 Task: Show available start times in increments of 15 minutes.
Action: Mouse moved to (194, 435)
Screenshot: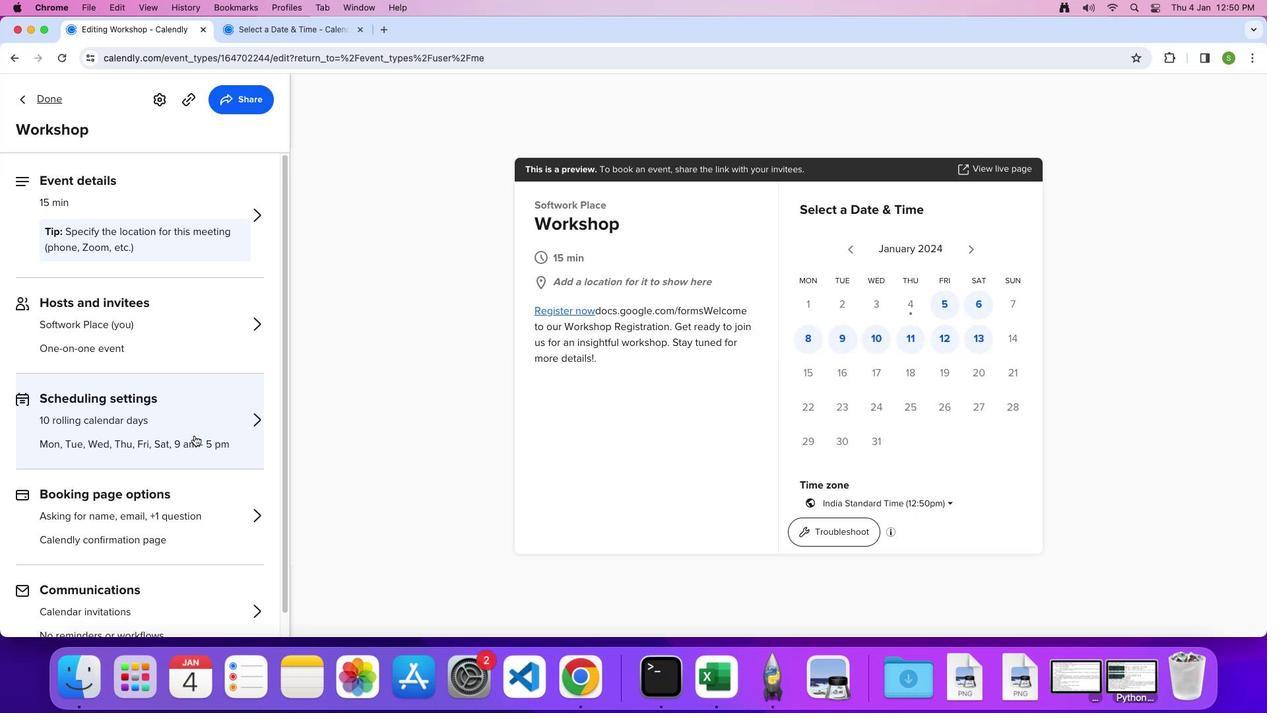 
Action: Mouse pressed left at (194, 435)
Screenshot: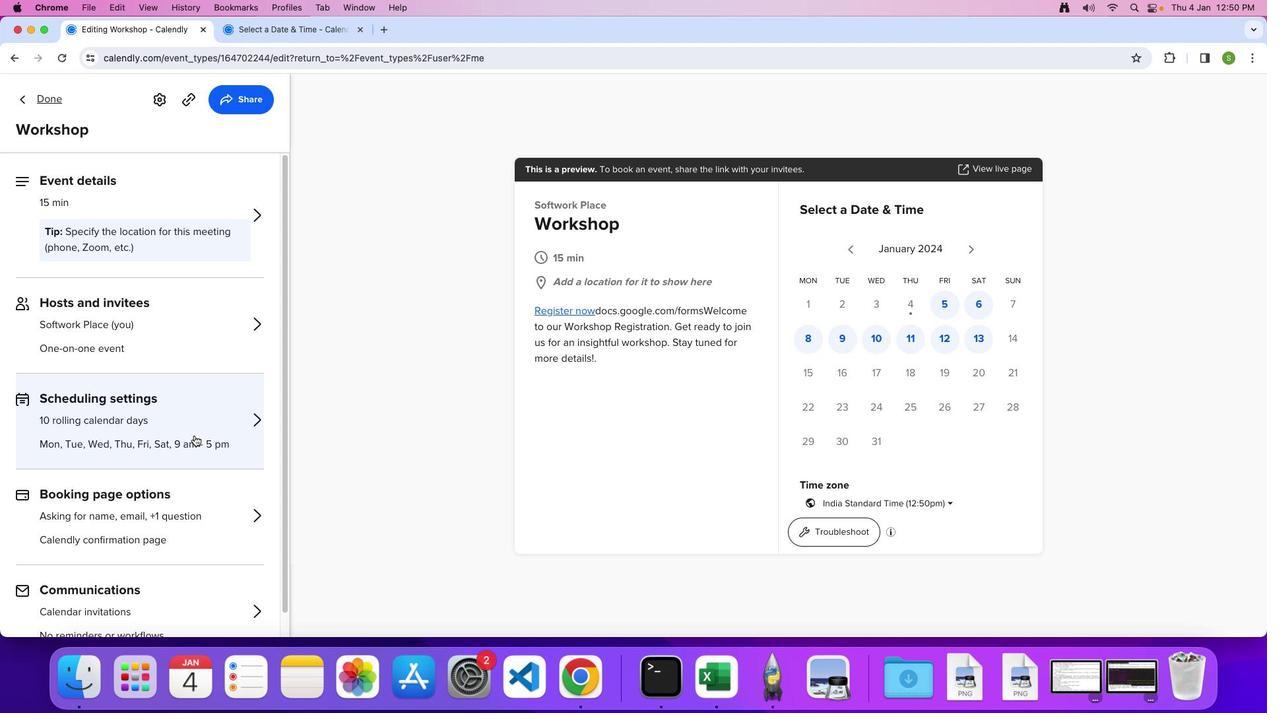 
Action: Mouse moved to (181, 453)
Screenshot: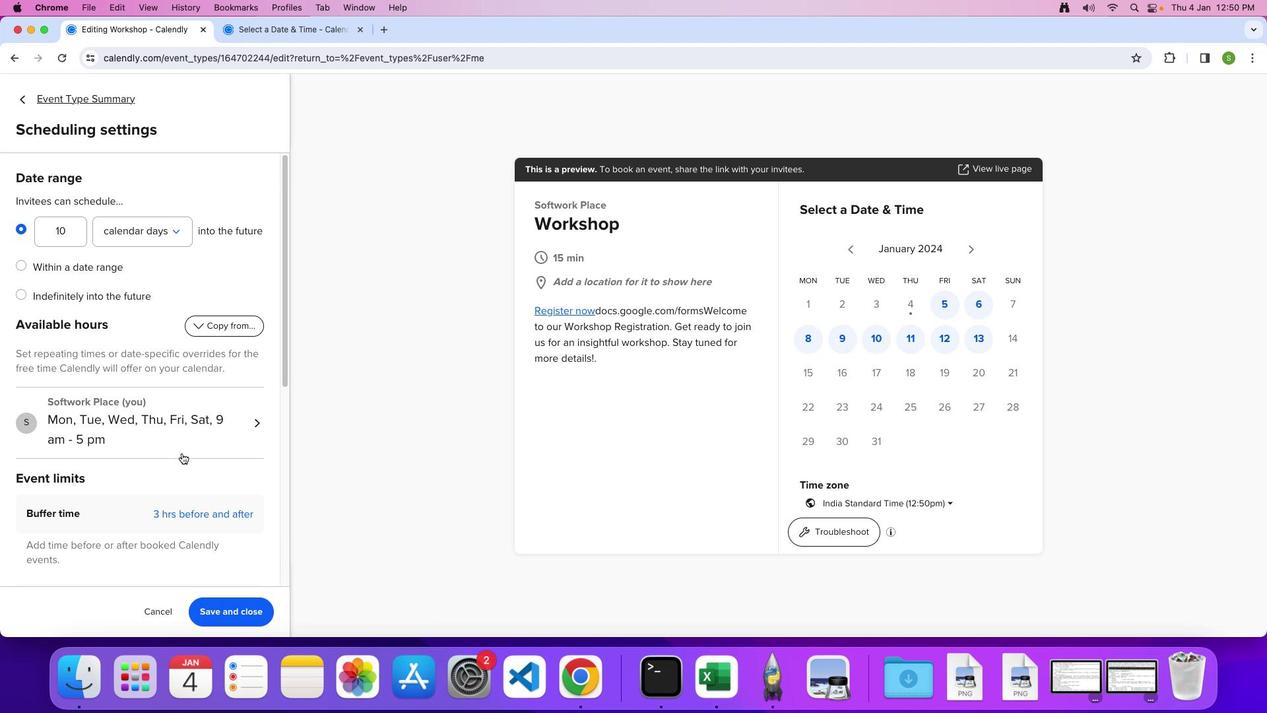 
Action: Mouse scrolled (181, 453) with delta (0, 0)
Screenshot: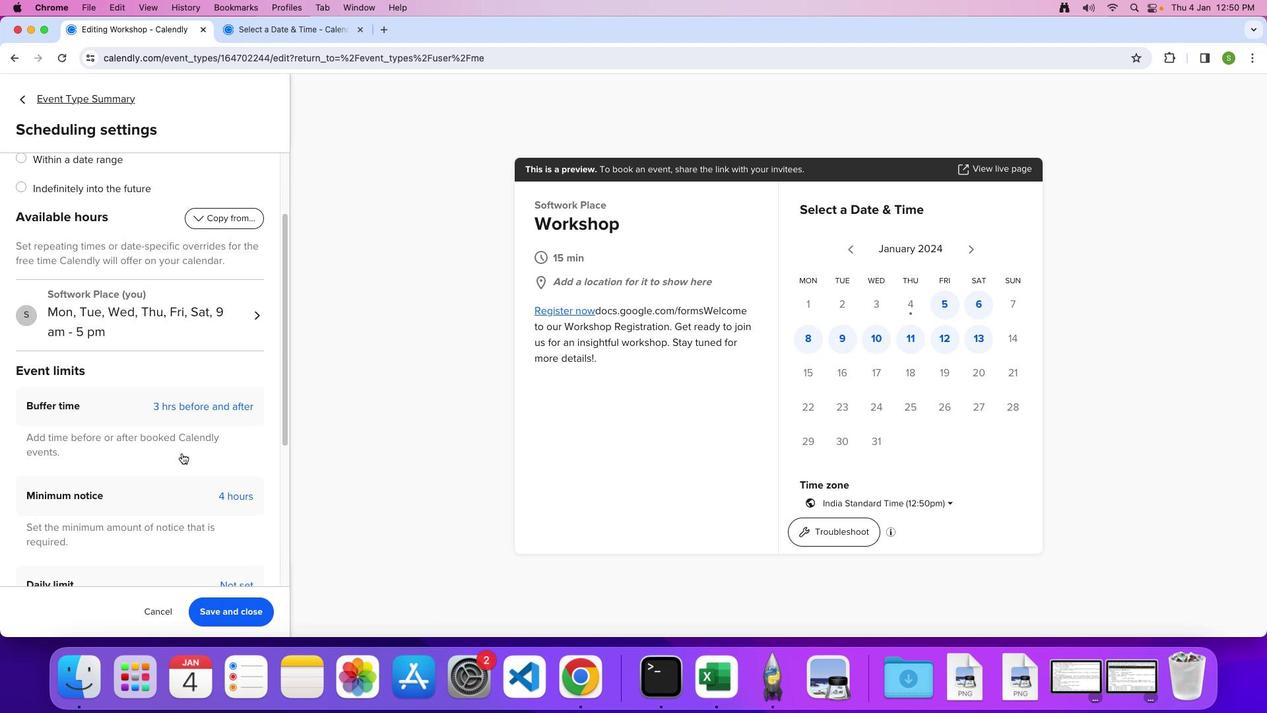 
Action: Mouse scrolled (181, 453) with delta (0, 0)
Screenshot: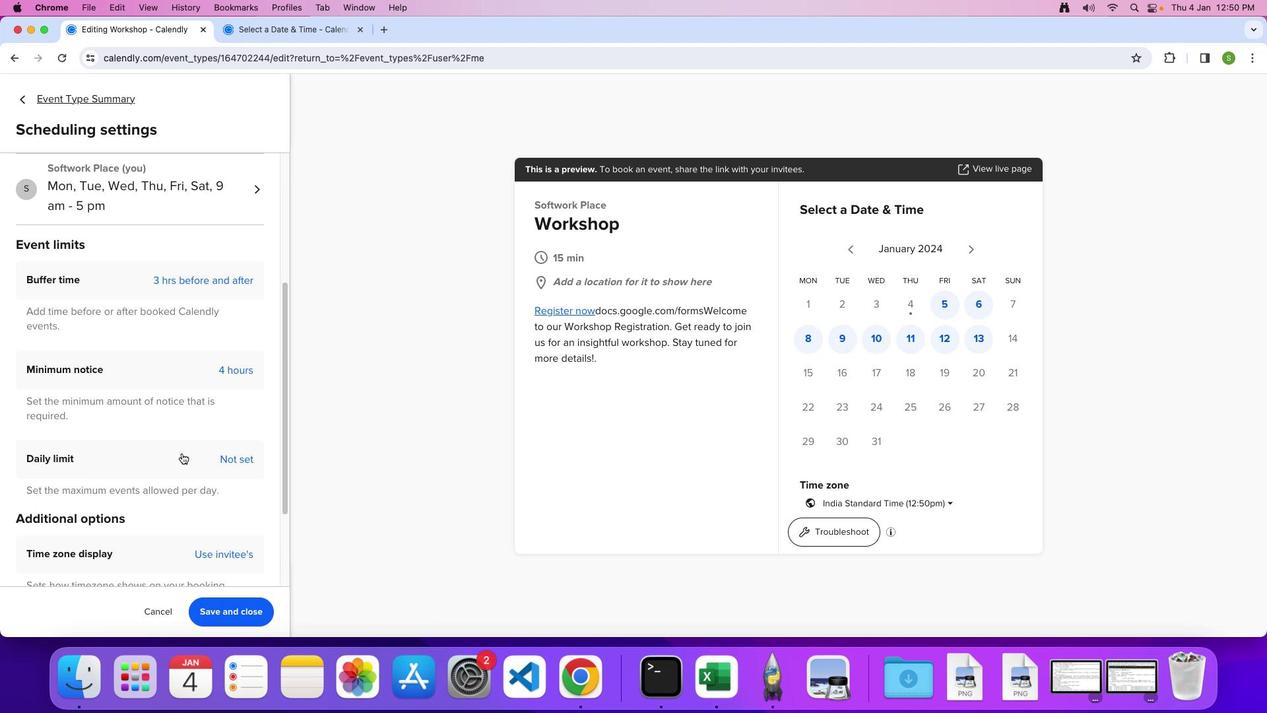 
Action: Mouse scrolled (181, 453) with delta (0, -2)
Screenshot: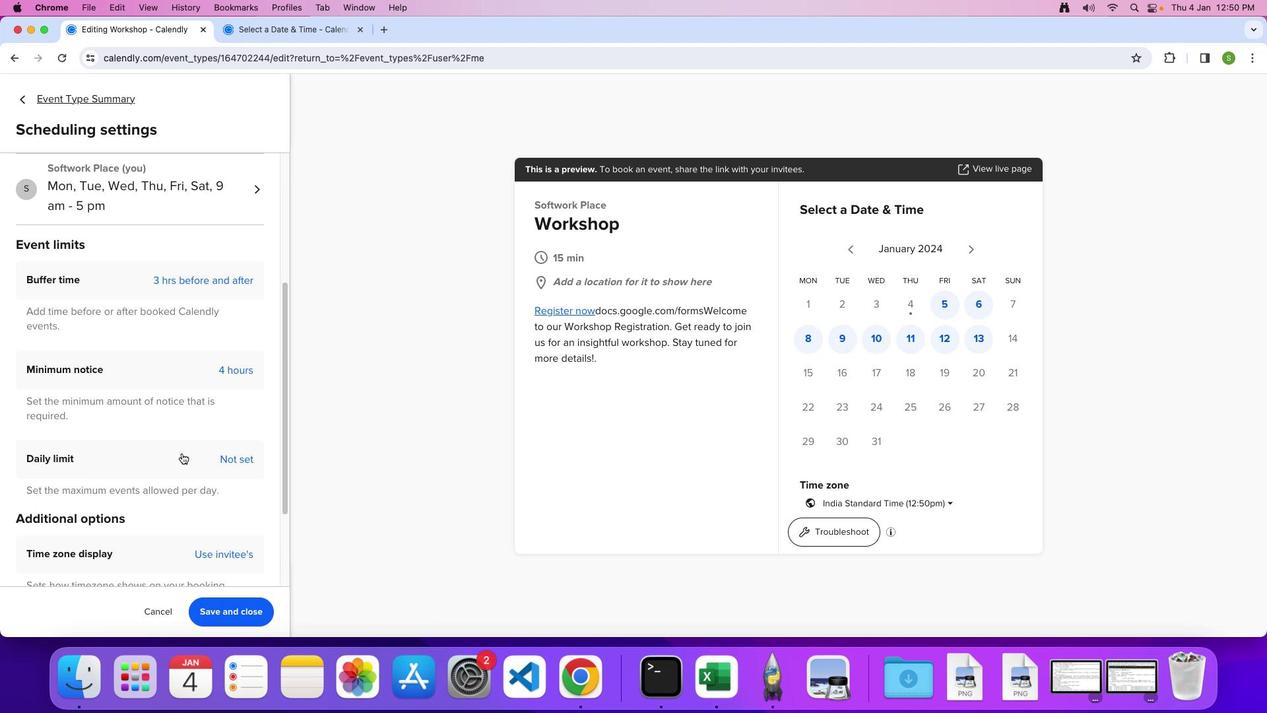 
Action: Mouse scrolled (181, 453) with delta (0, -3)
Screenshot: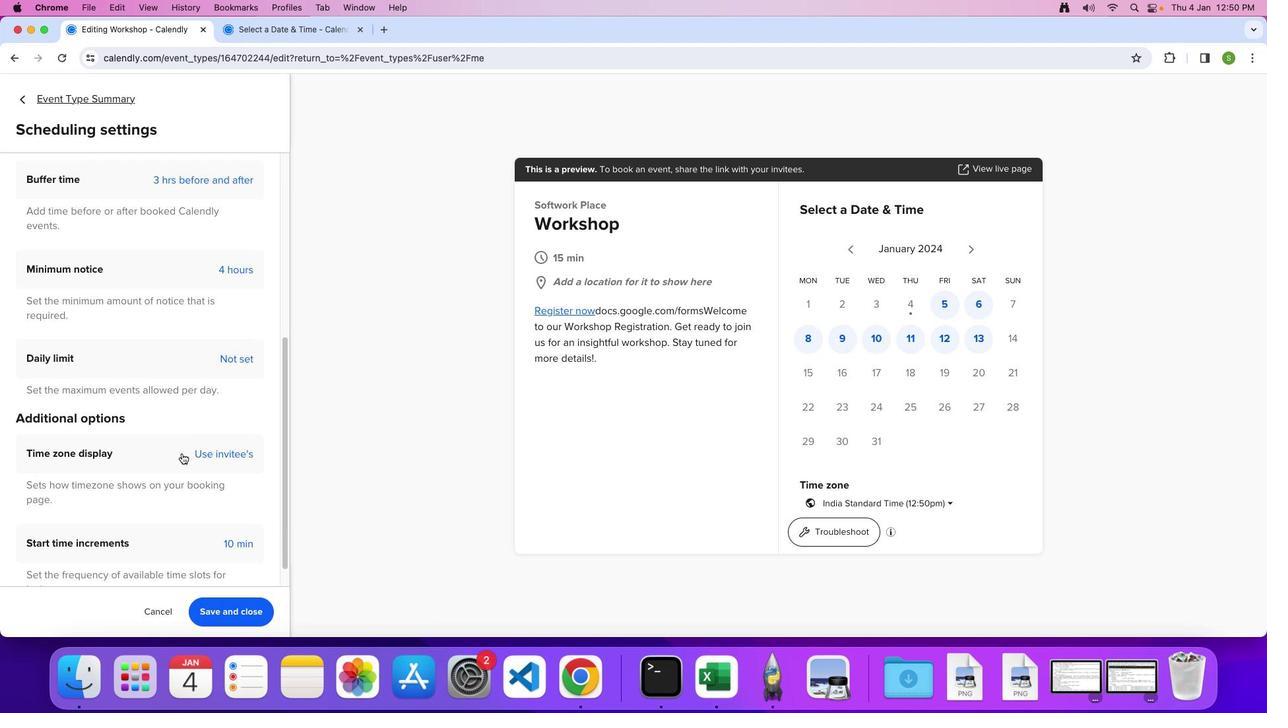 
Action: Mouse scrolled (181, 453) with delta (0, 0)
Screenshot: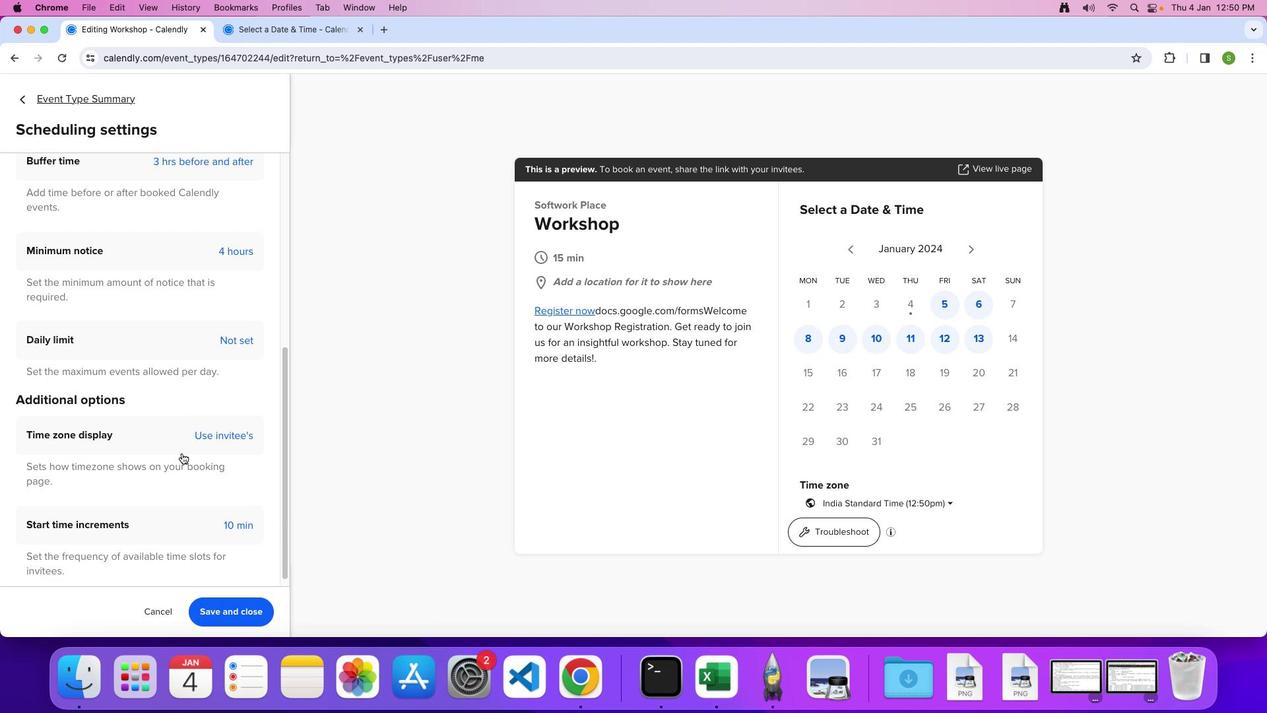 
Action: Mouse scrolled (181, 453) with delta (0, 0)
Screenshot: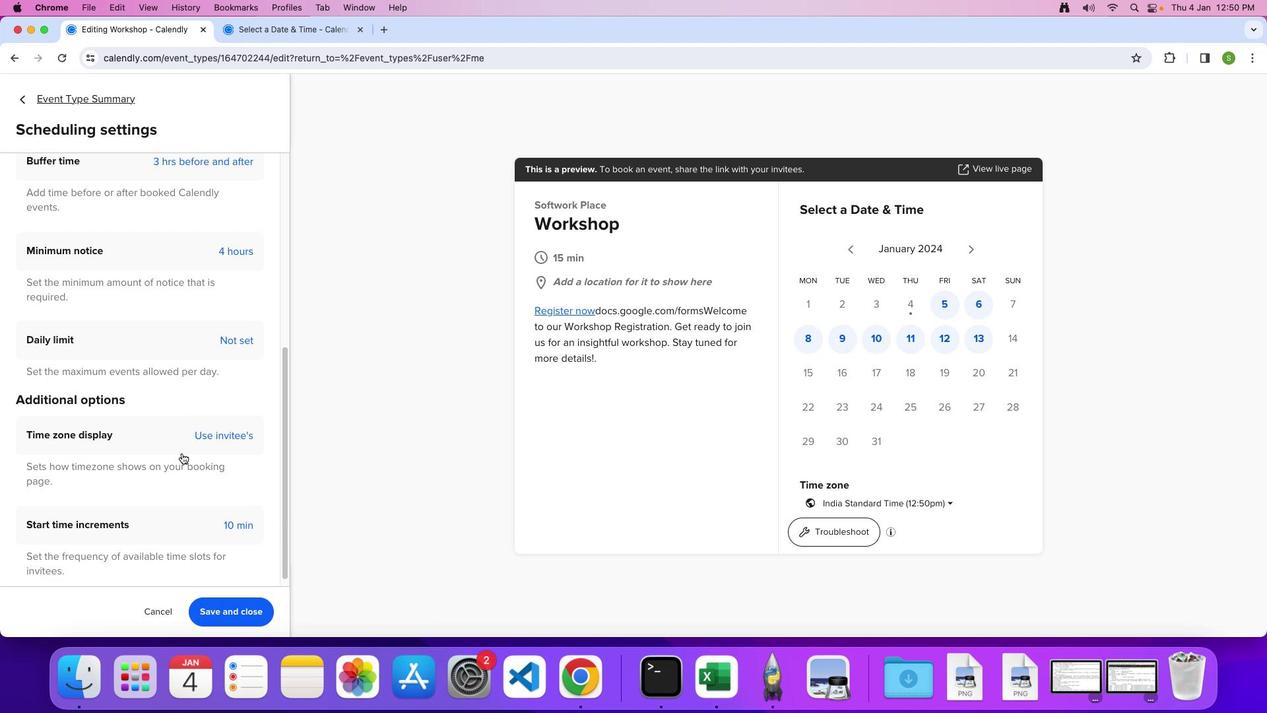 
Action: Mouse scrolled (181, 453) with delta (0, -3)
Screenshot: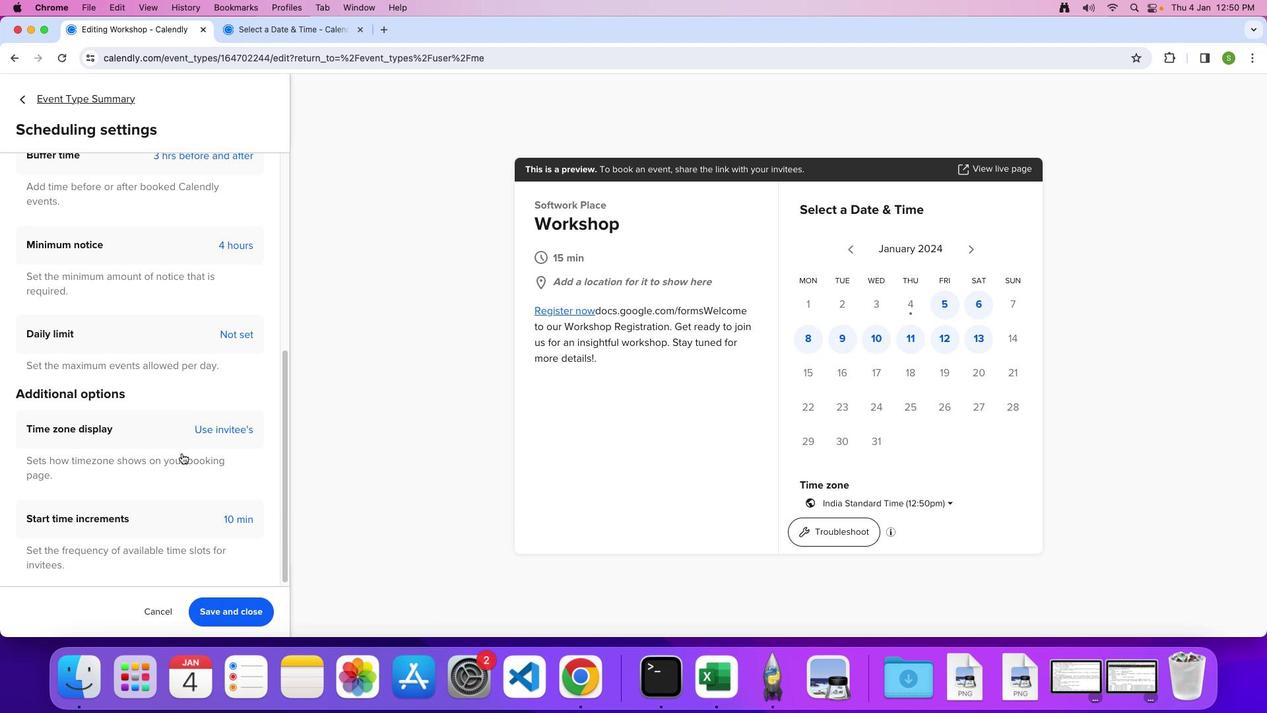 
Action: Mouse scrolled (181, 453) with delta (0, -3)
Screenshot: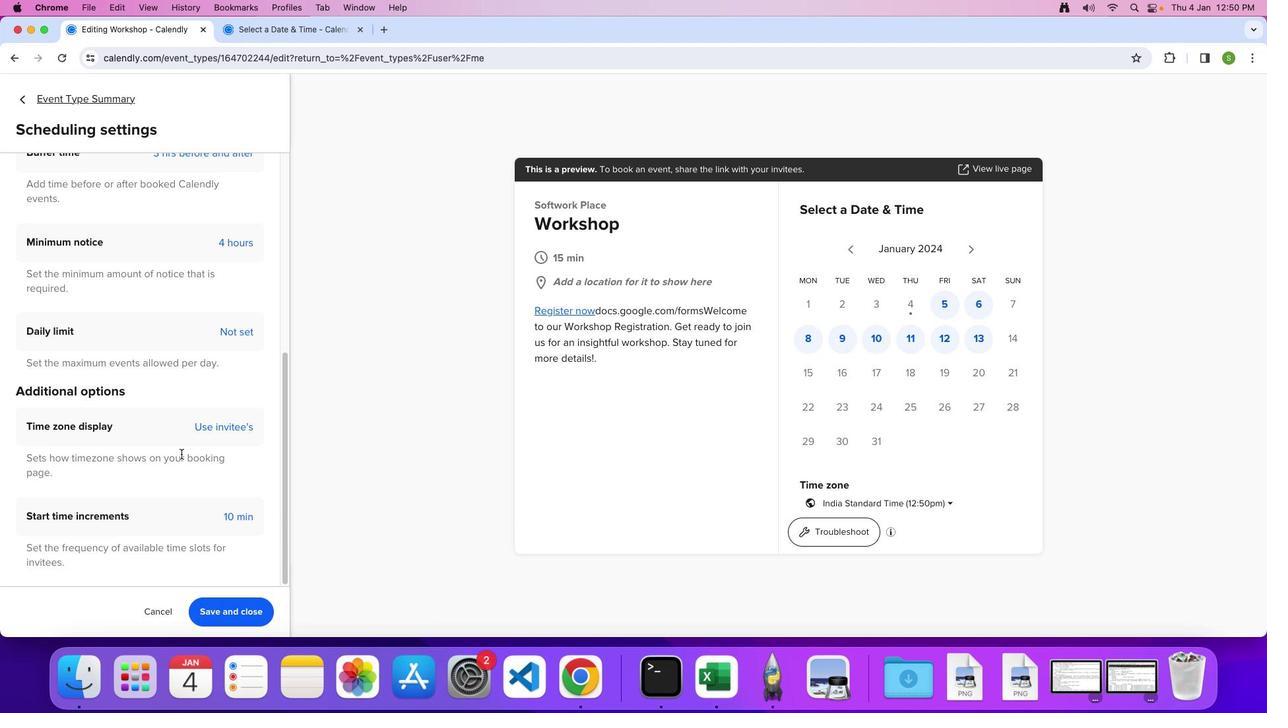 
Action: Mouse moved to (166, 512)
Screenshot: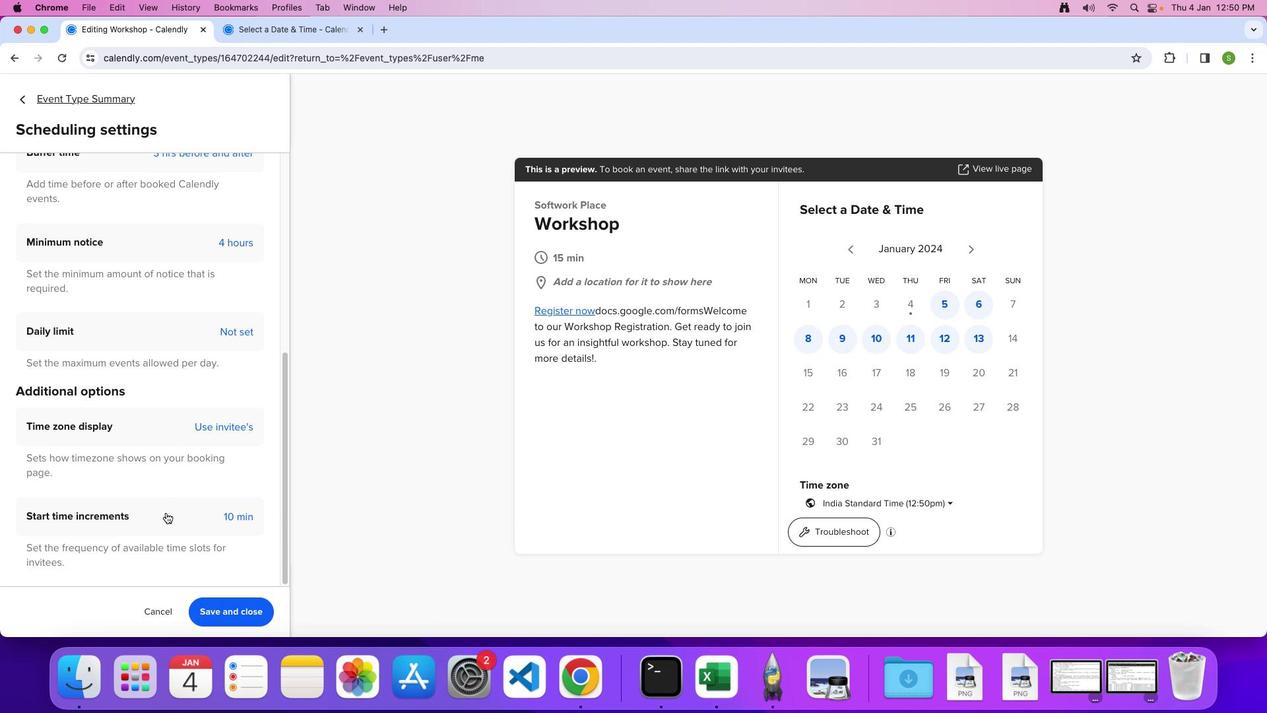 
Action: Mouse pressed left at (166, 512)
Screenshot: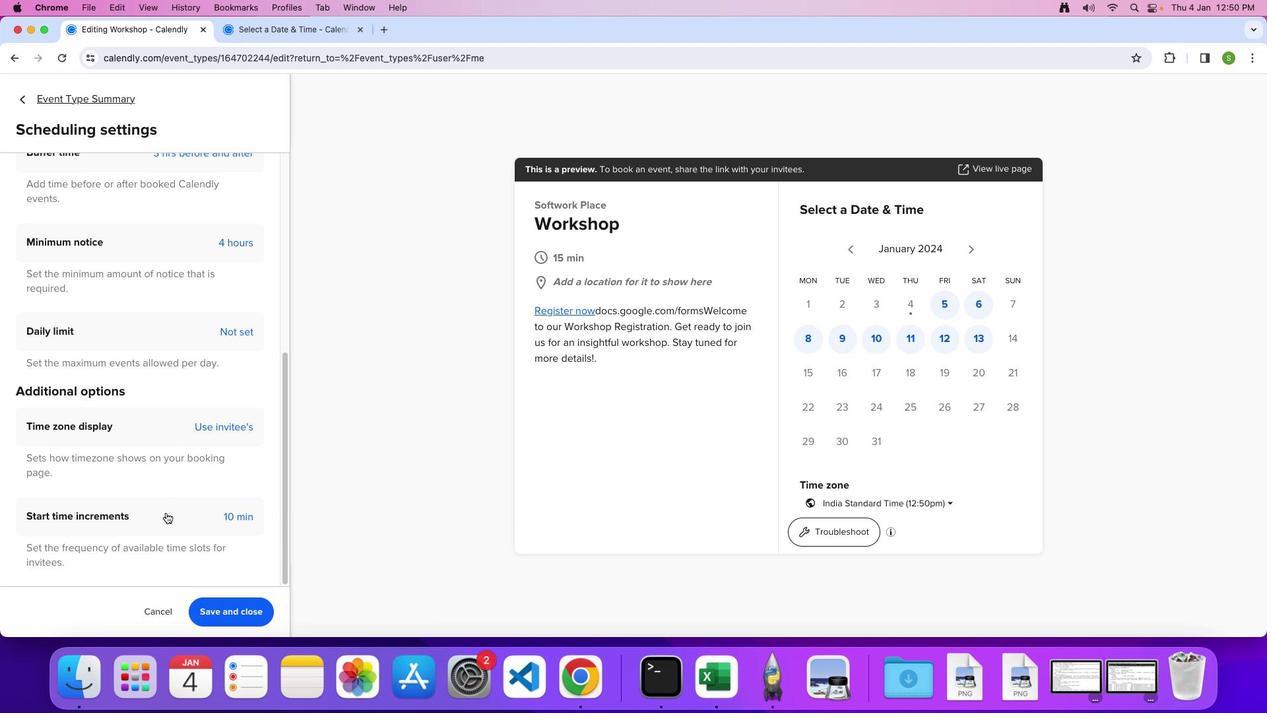 
Action: Mouse moved to (169, 520)
Screenshot: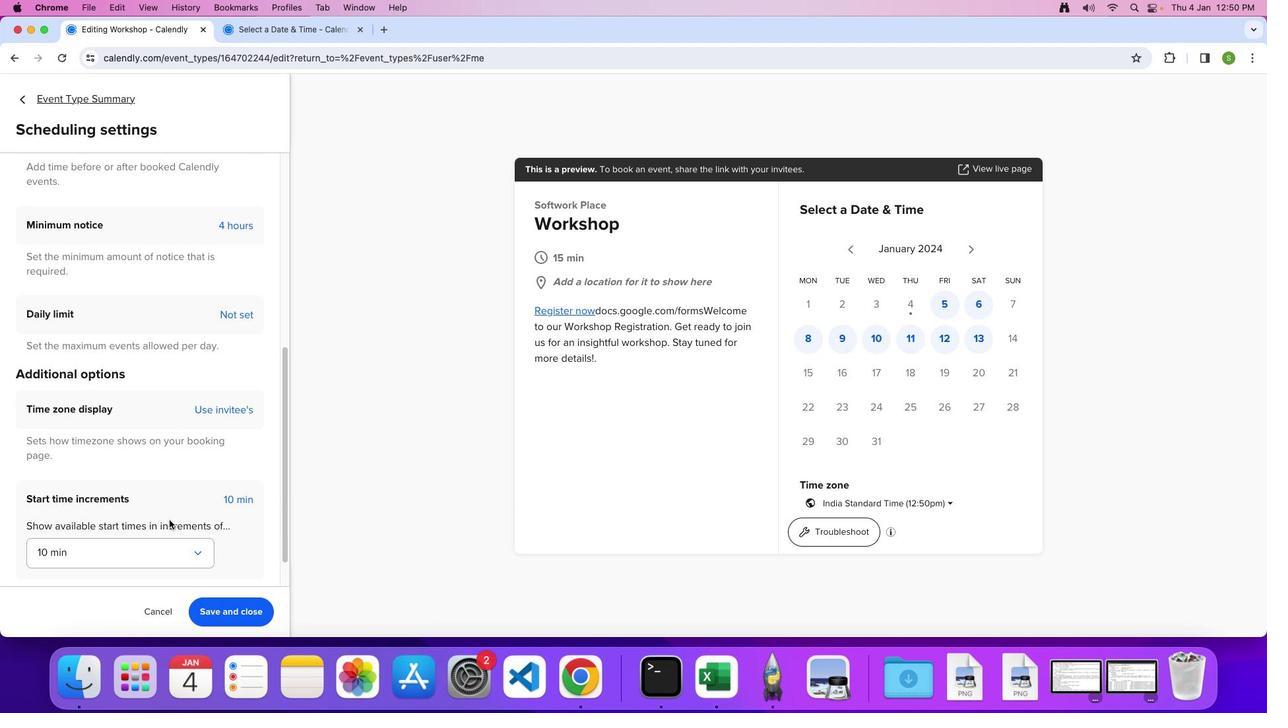 
Action: Mouse scrolled (169, 520) with delta (0, 0)
Screenshot: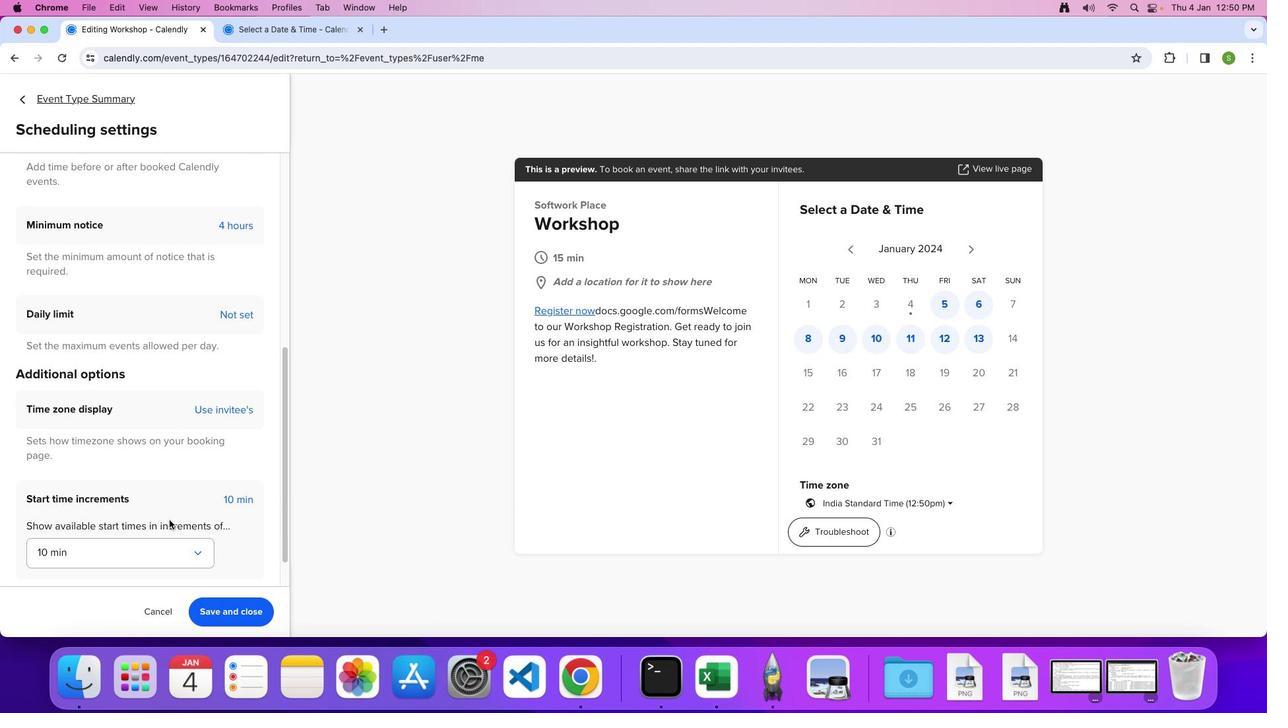 
Action: Mouse moved to (169, 519)
Screenshot: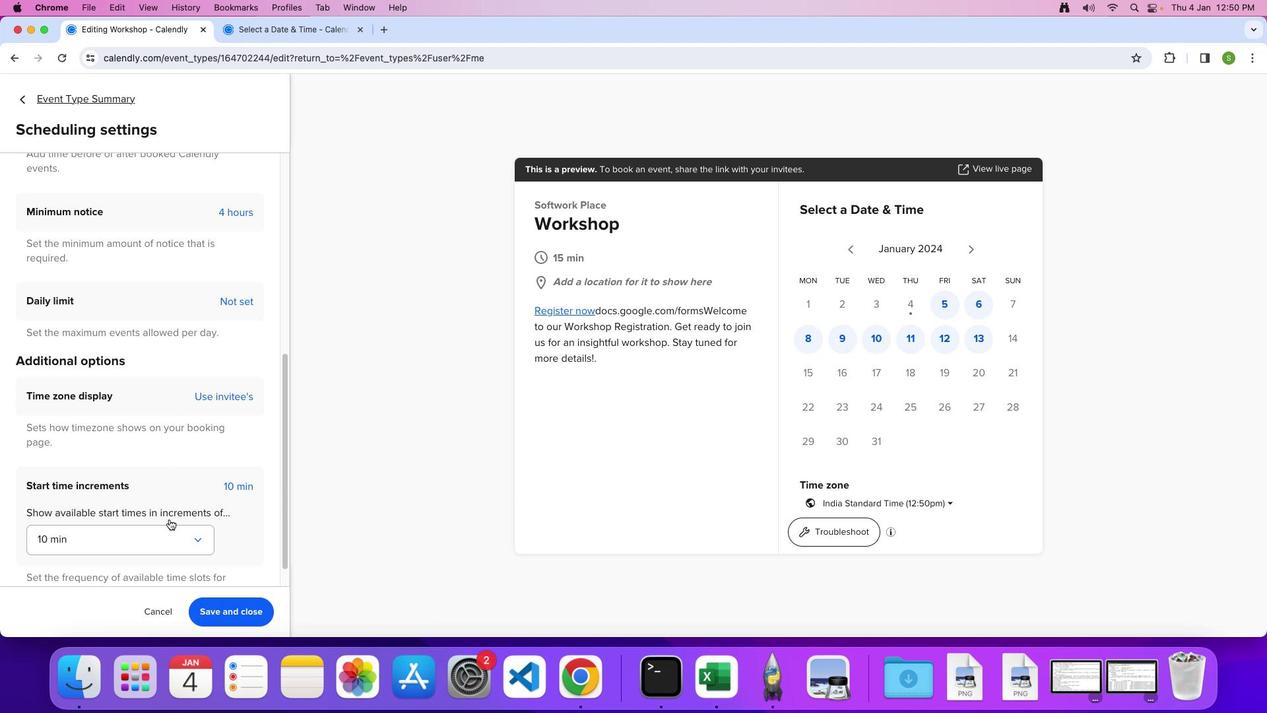 
Action: Mouse scrolled (169, 519) with delta (0, 0)
Screenshot: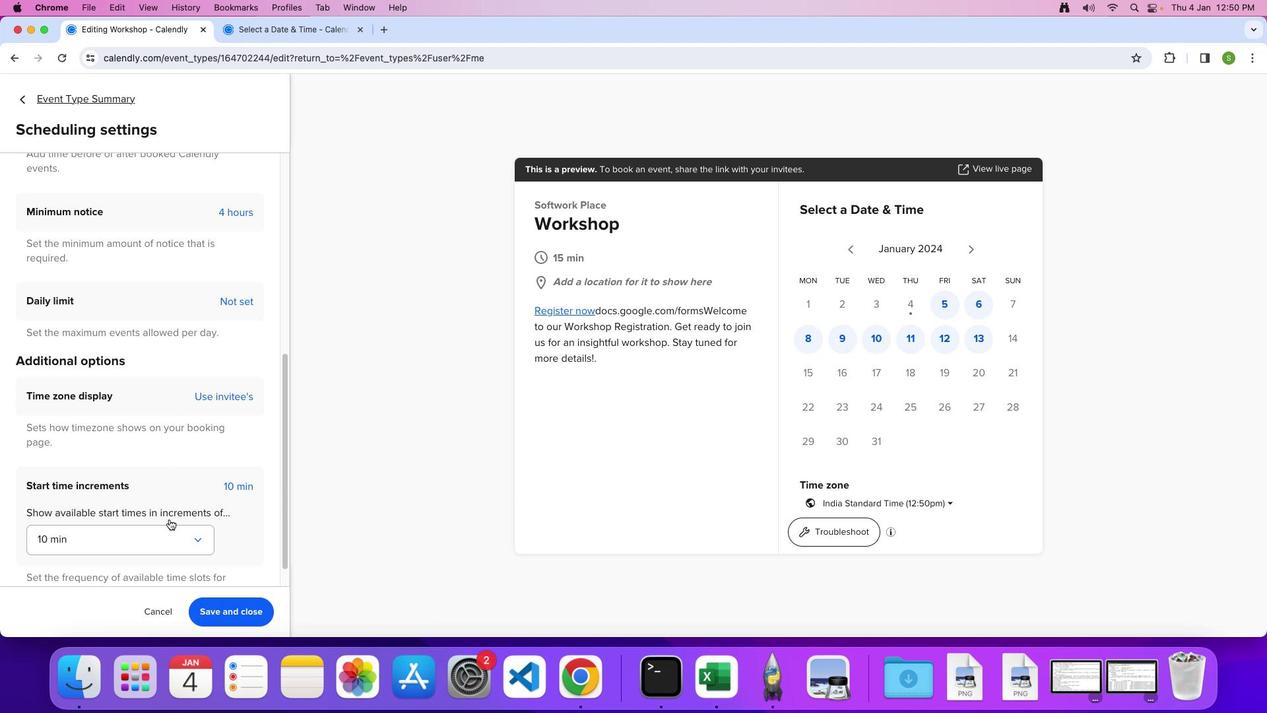 
Action: Mouse scrolled (169, 519) with delta (0, -1)
Screenshot: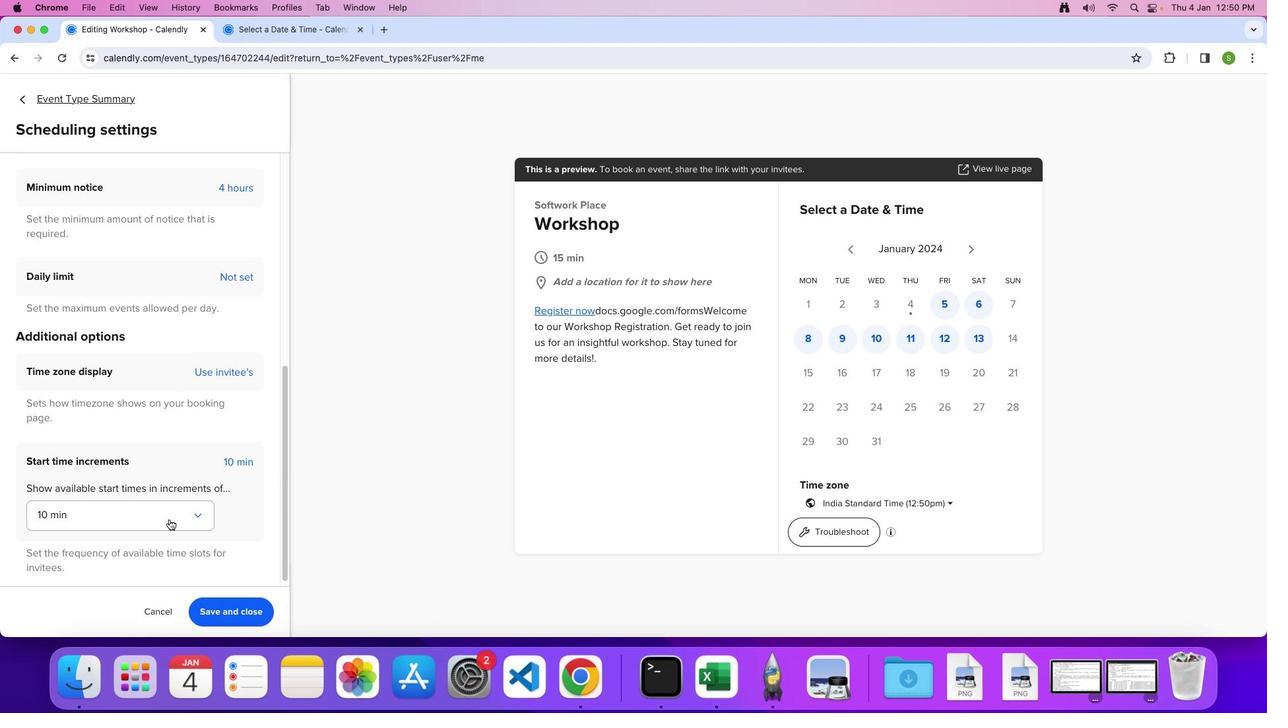 
Action: Mouse moved to (196, 508)
Screenshot: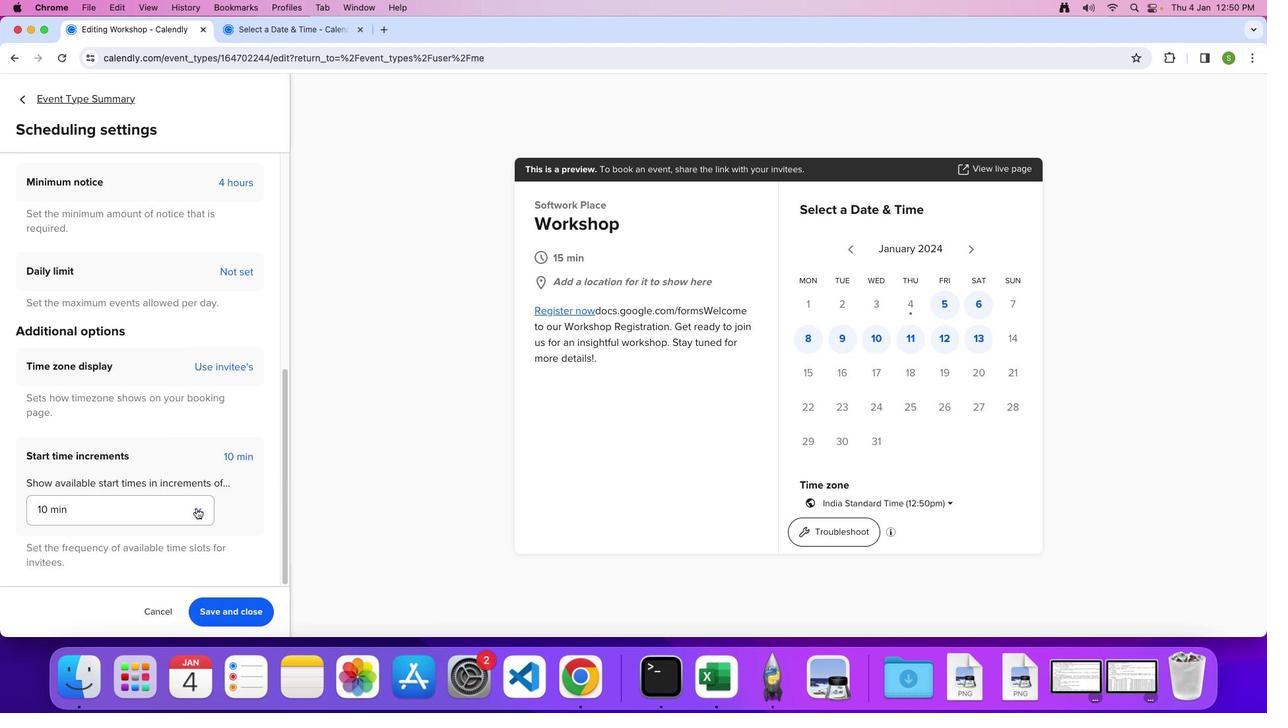 
Action: Mouse pressed left at (196, 508)
Screenshot: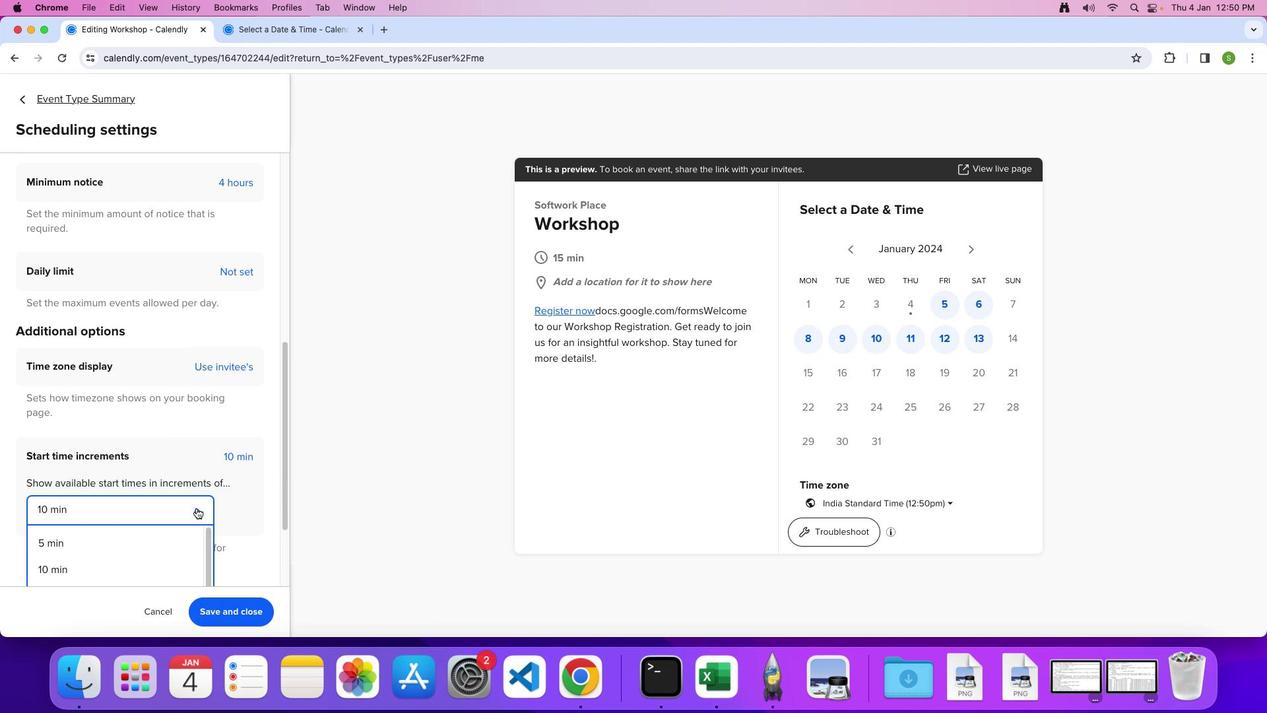 
Action: Mouse moved to (172, 513)
Screenshot: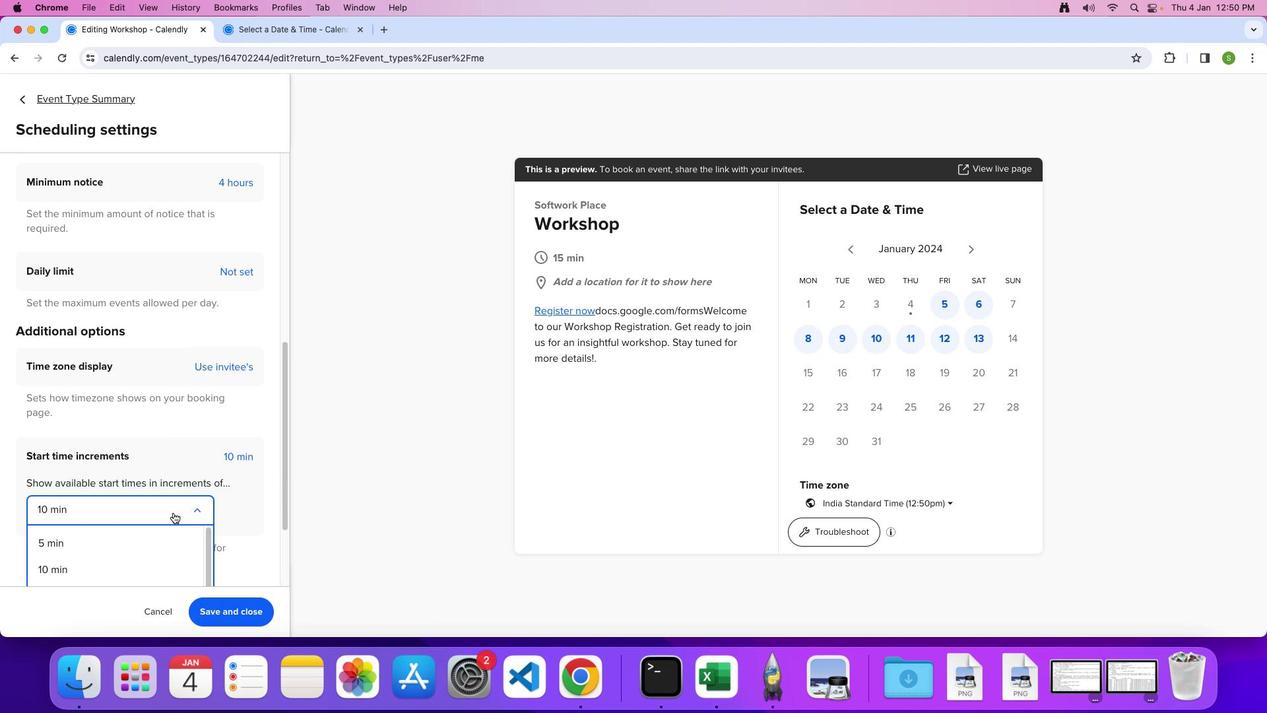 
Action: Mouse scrolled (172, 513) with delta (0, 0)
Screenshot: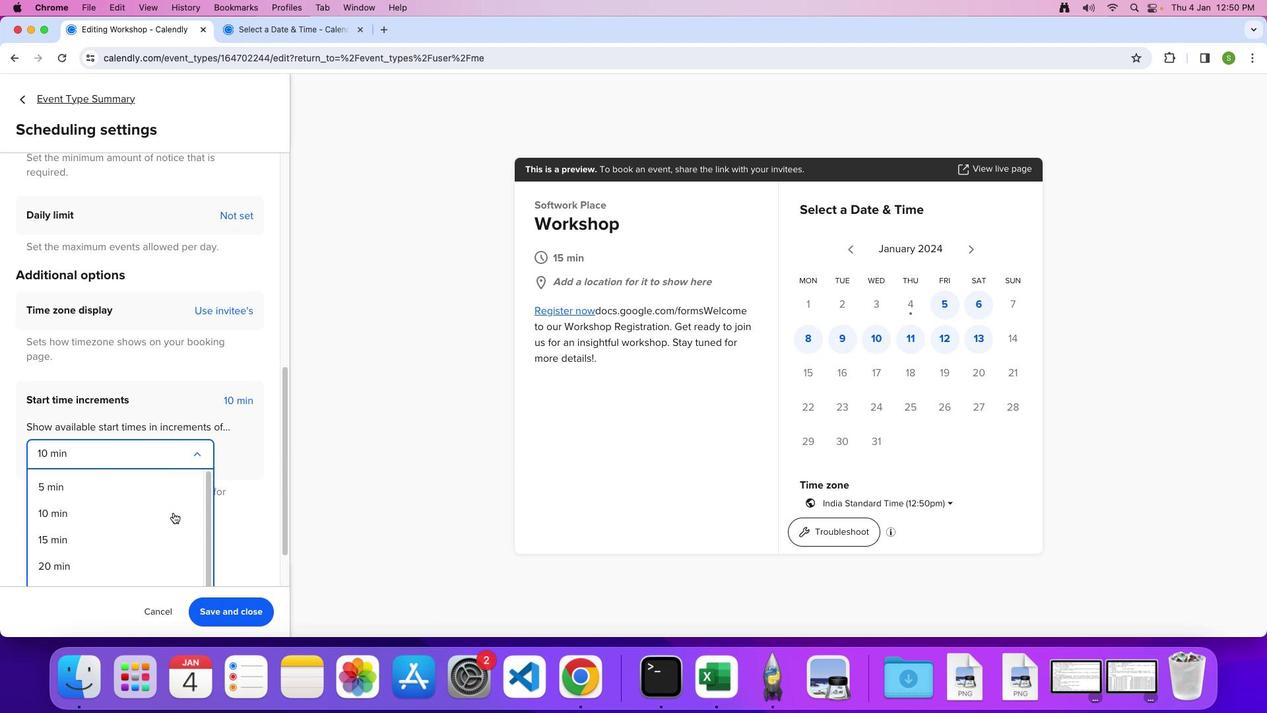 
Action: Mouse scrolled (172, 513) with delta (0, 0)
Screenshot: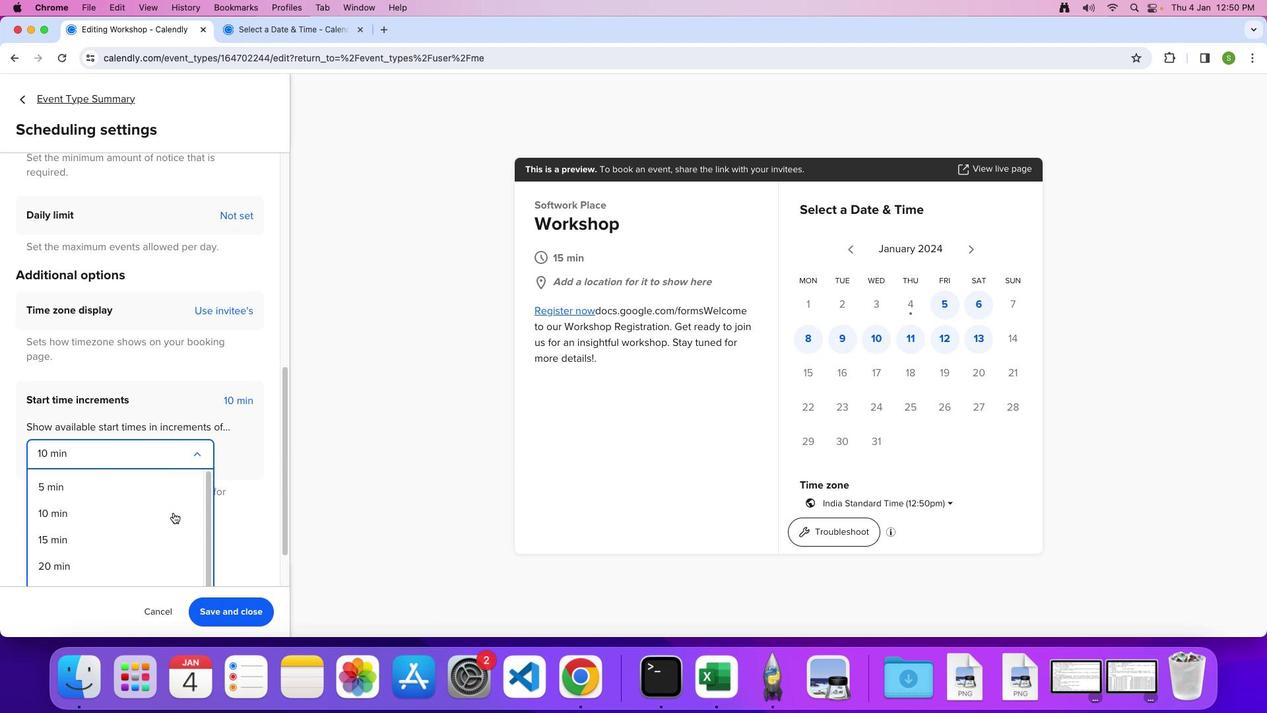 
Action: Mouse scrolled (172, 513) with delta (0, -2)
Screenshot: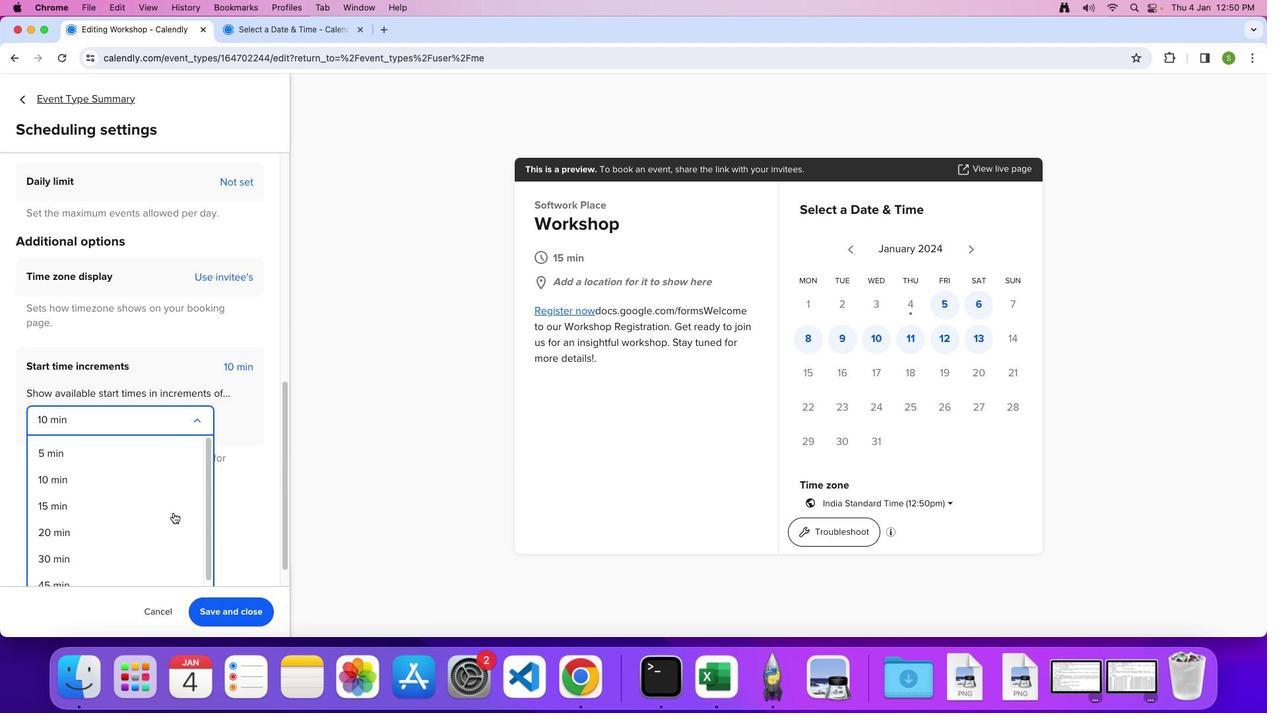 
Action: Mouse scrolled (172, 513) with delta (0, -3)
Screenshot: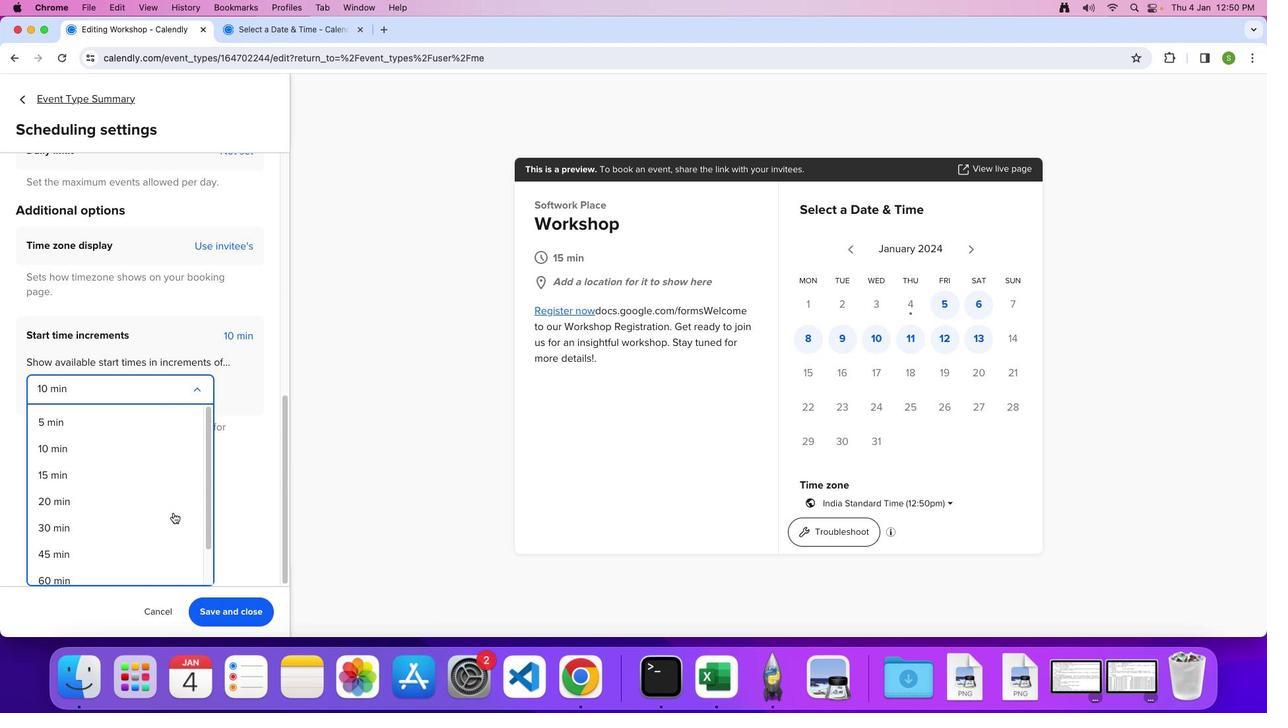 
Action: Mouse moved to (135, 472)
Screenshot: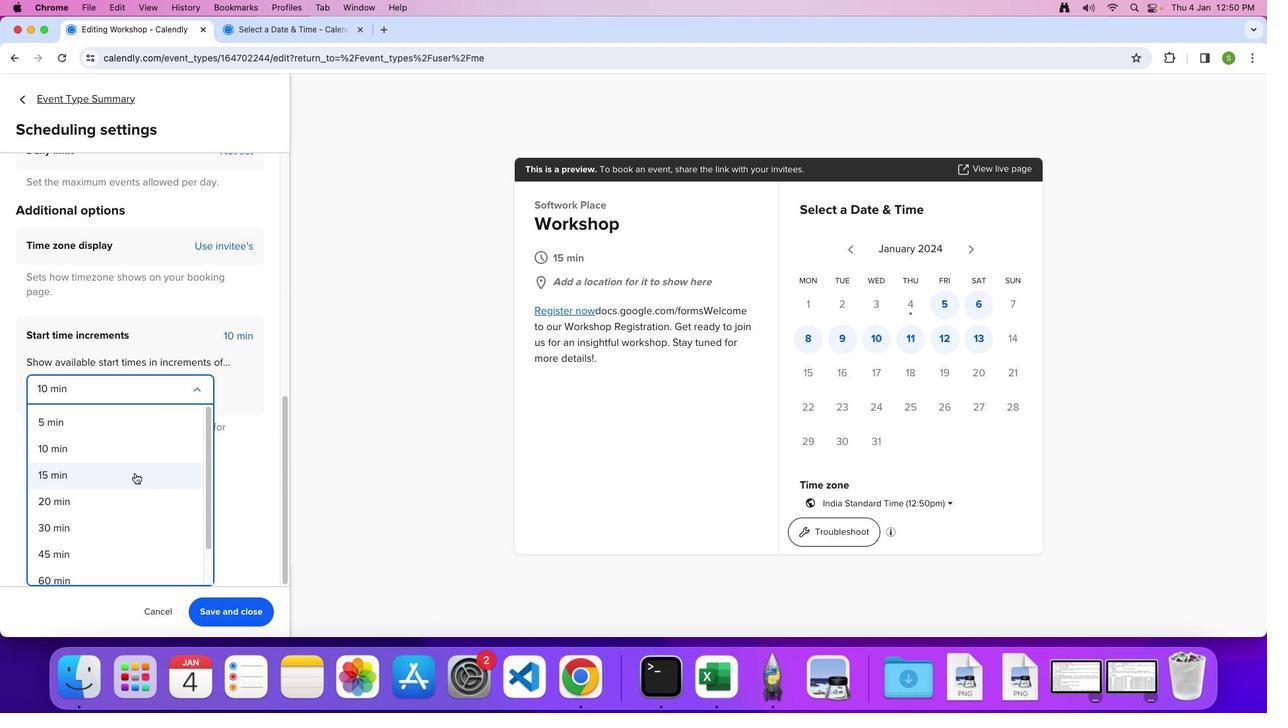 
Action: Mouse pressed left at (135, 472)
Screenshot: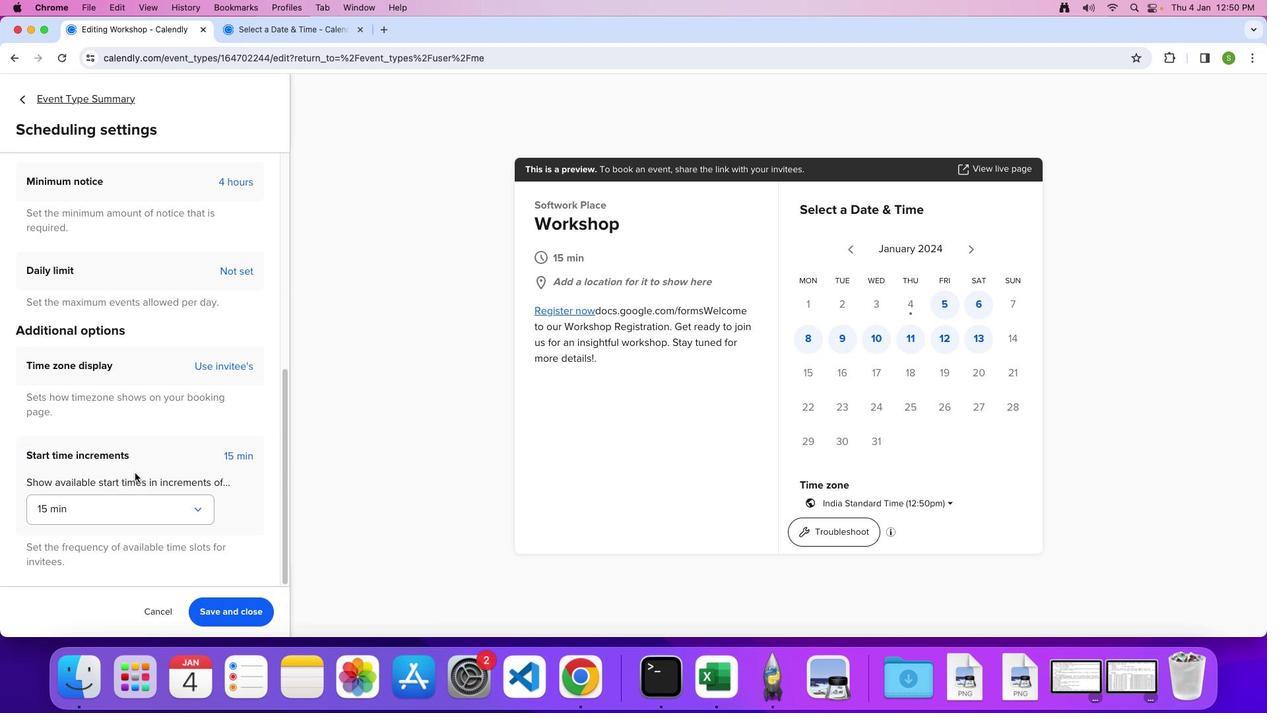 
